 Task: Use the formula "COUPNCD" in spreadsheet "Project portfolio".
Action: Mouse moved to (179, 390)
Screenshot: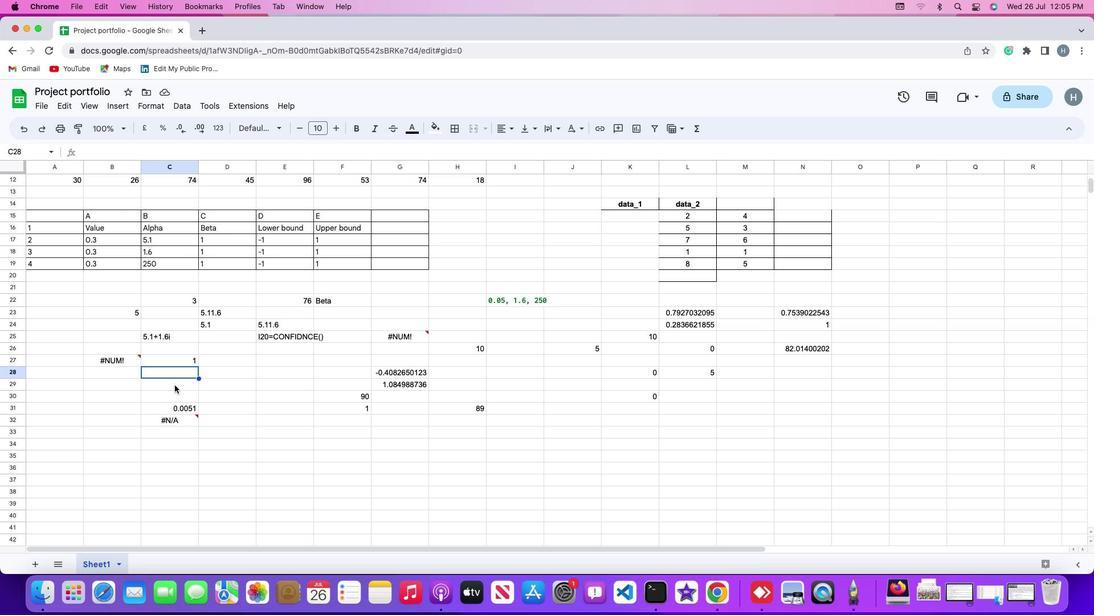 
Action: Mouse pressed left at (179, 390)
Screenshot: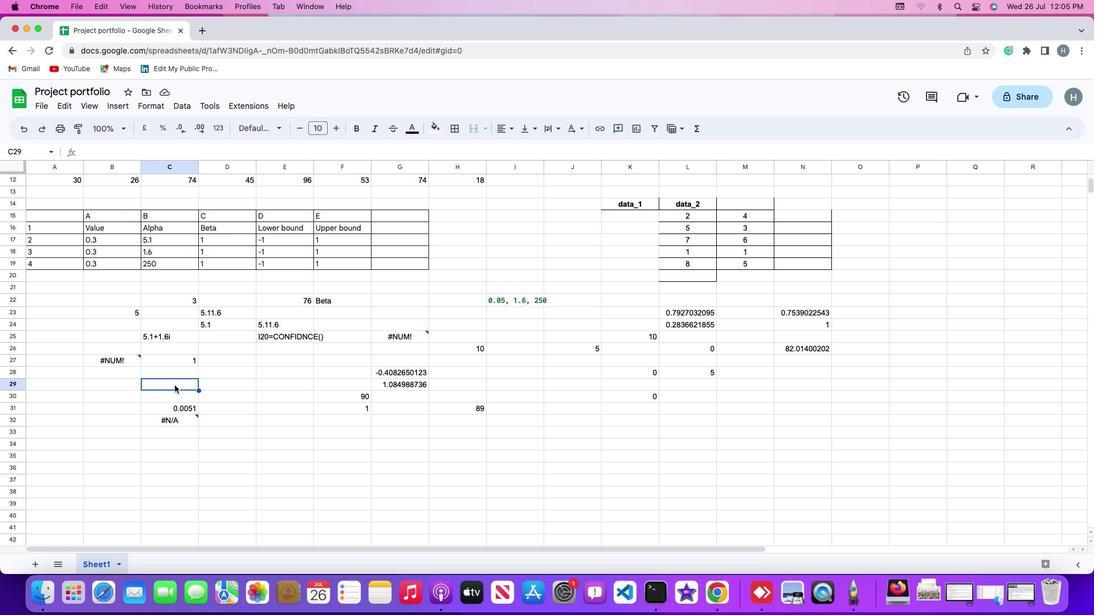 
Action: Mouse moved to (112, 111)
Screenshot: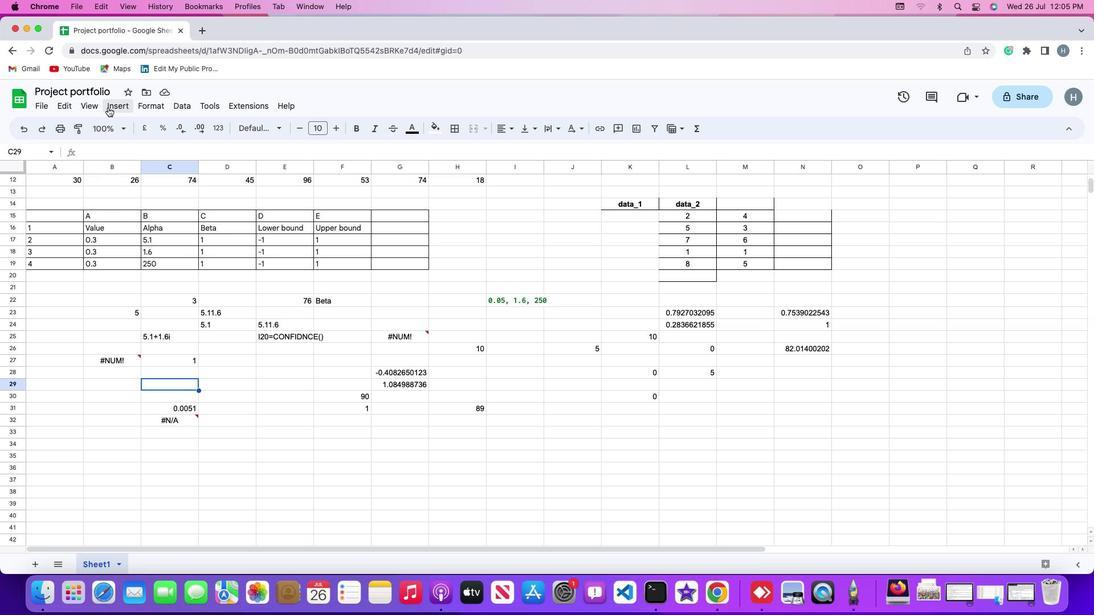 
Action: Mouse pressed left at (112, 111)
Screenshot: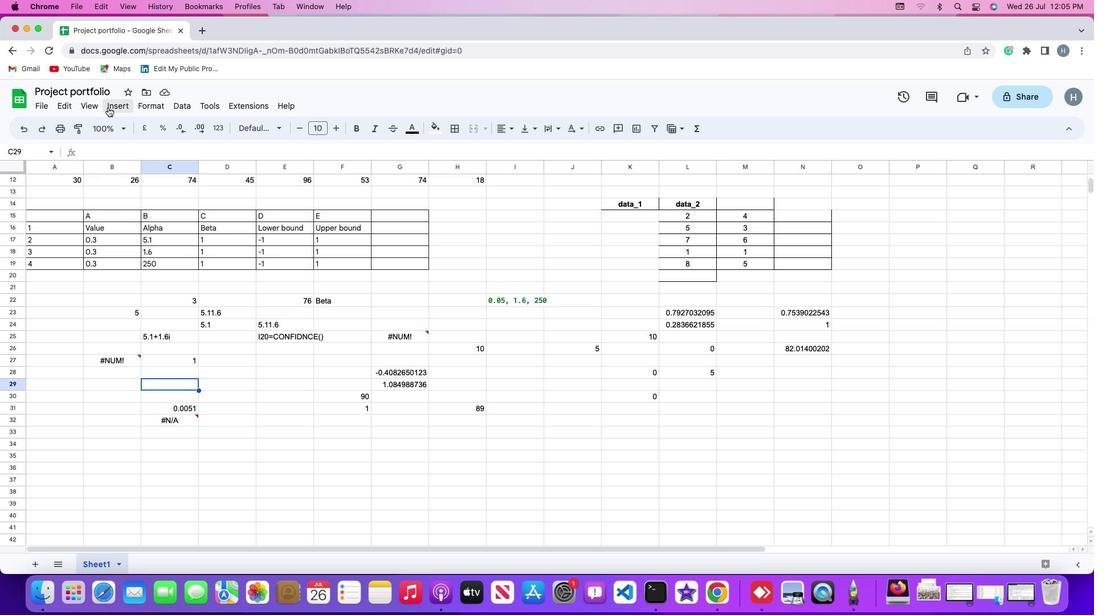 
Action: Mouse moved to (165, 293)
Screenshot: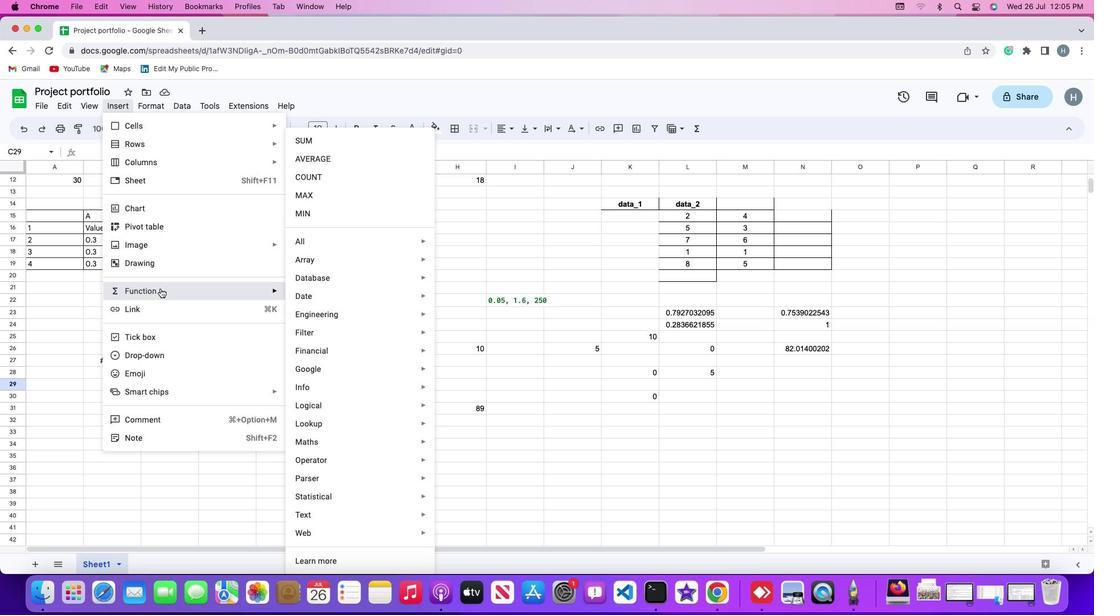 
Action: Mouse pressed left at (165, 293)
Screenshot: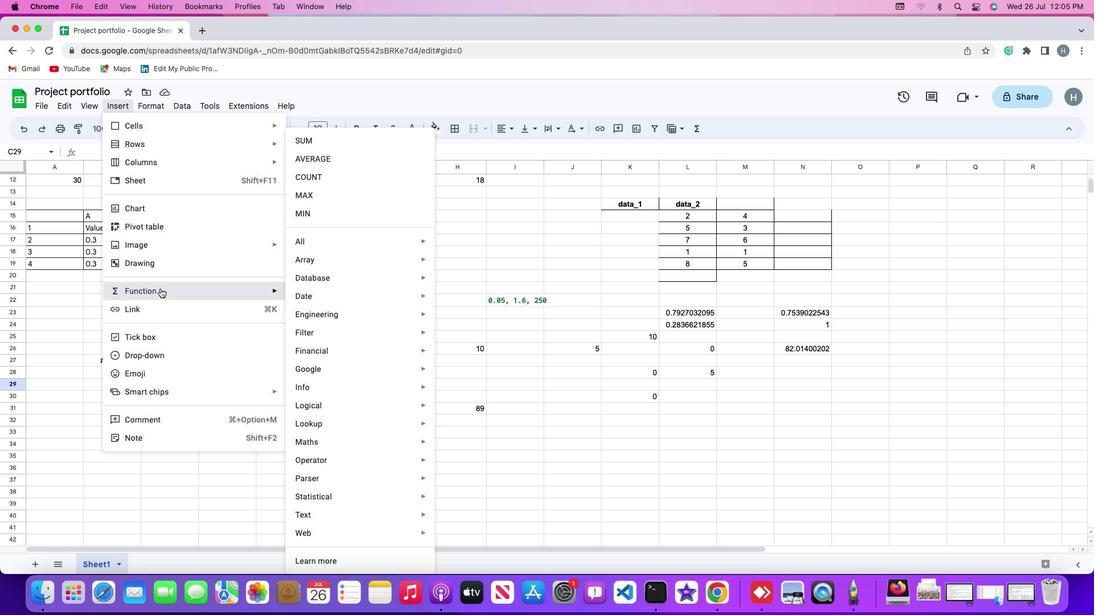 
Action: Mouse moved to (314, 252)
Screenshot: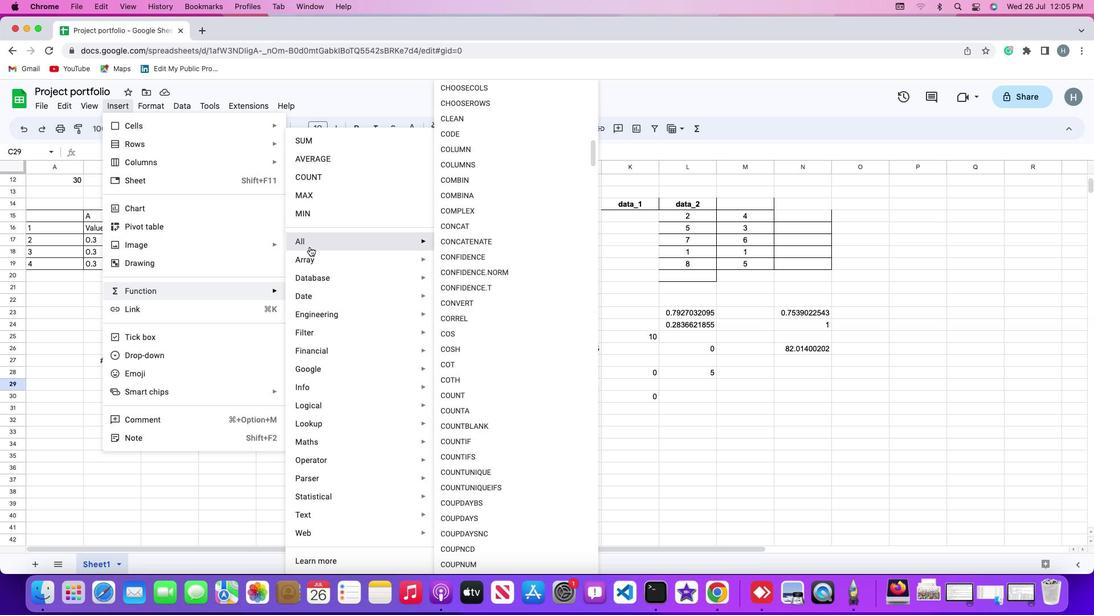 
Action: Mouse pressed left at (314, 252)
Screenshot: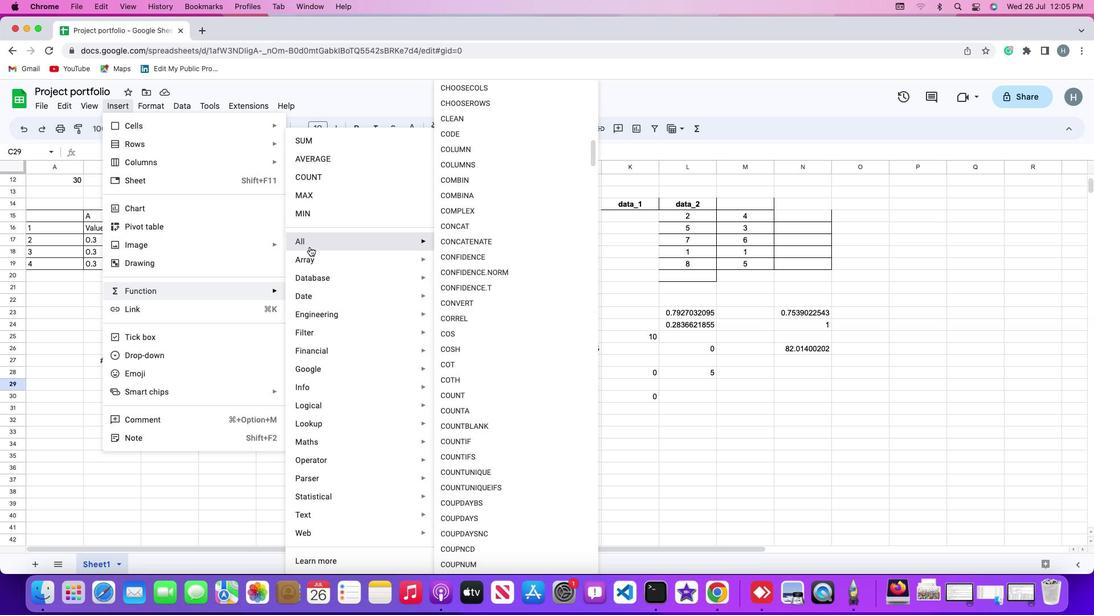 
Action: Mouse moved to (479, 563)
Screenshot: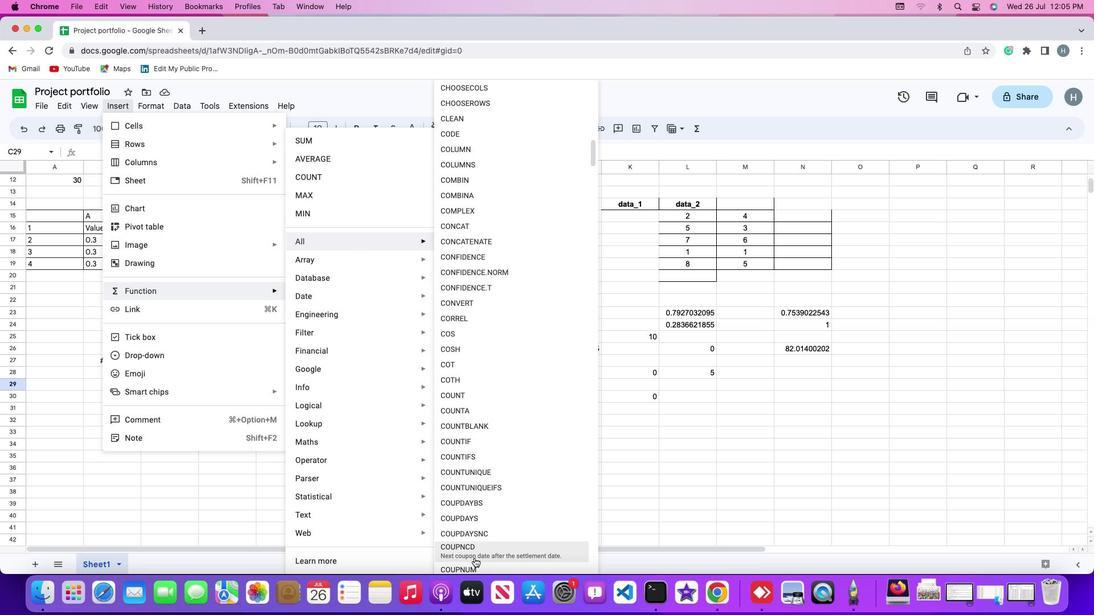 
Action: Mouse pressed left at (479, 563)
Screenshot: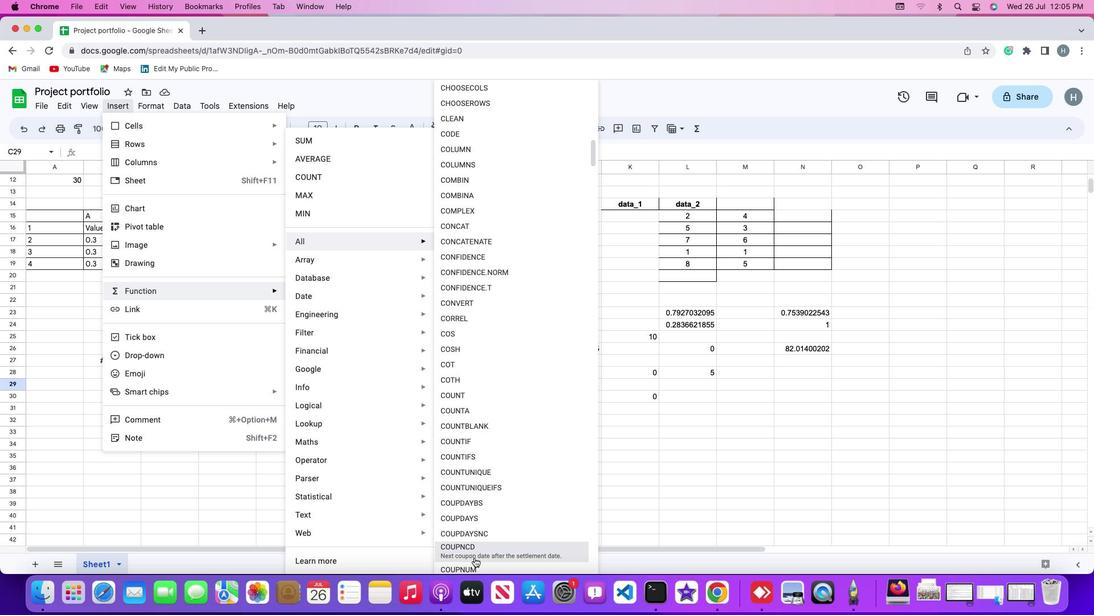 
Action: Mouse moved to (62, 243)
Screenshot: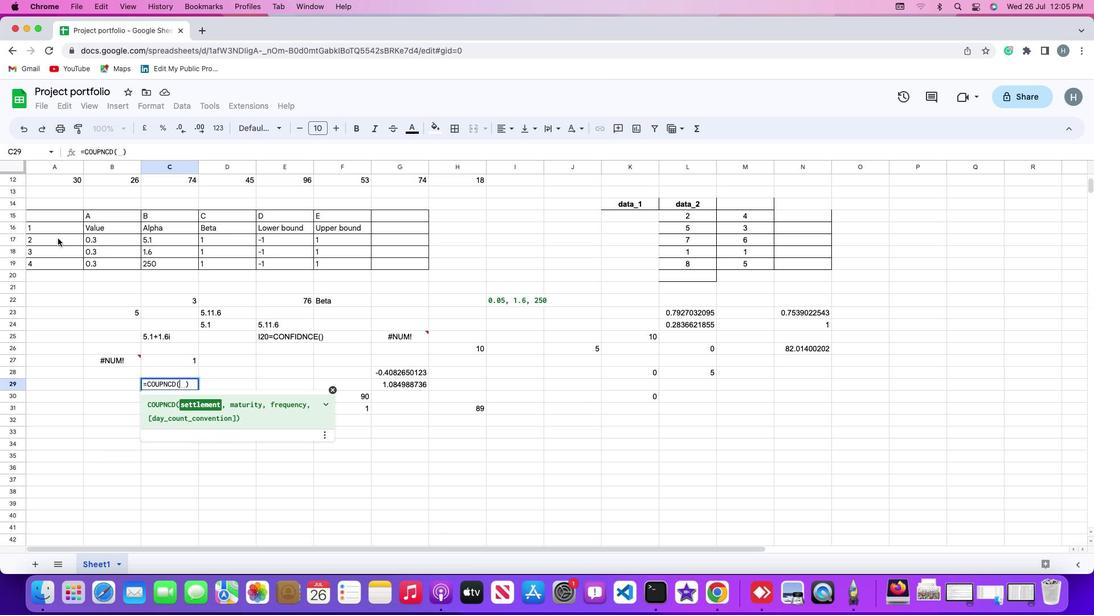 
Action: Mouse pressed left at (62, 243)
Screenshot: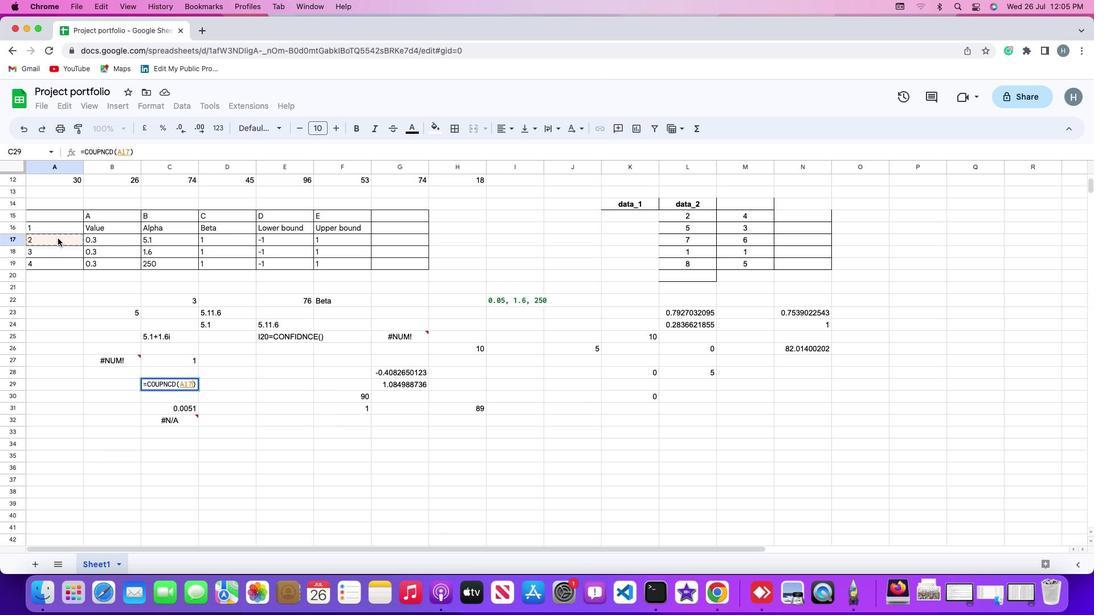 
Action: Key pressed ','
Screenshot: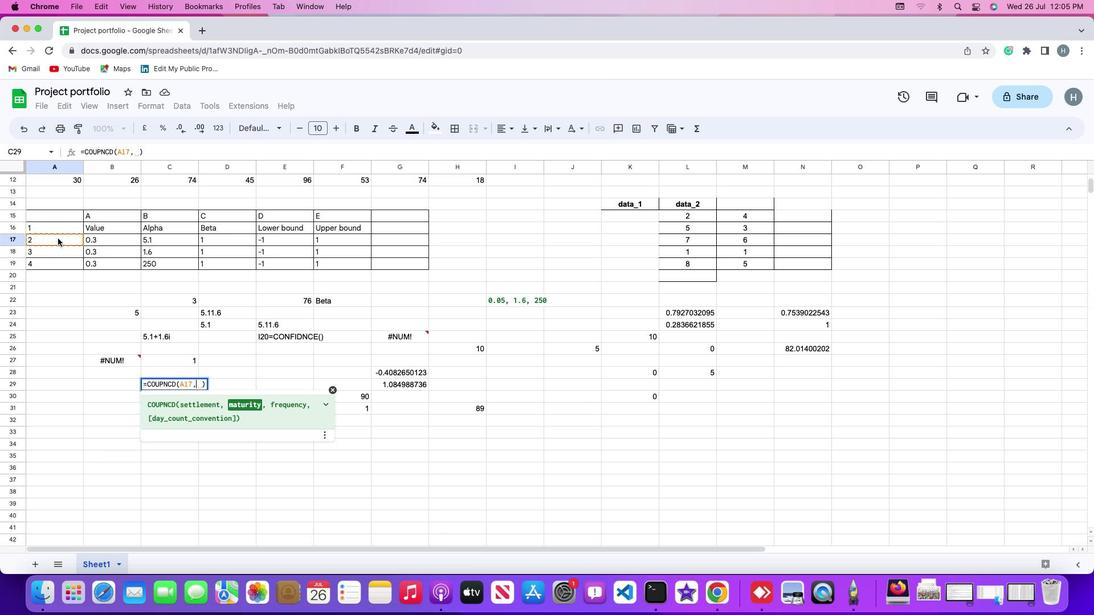 
Action: Mouse moved to (58, 257)
Screenshot: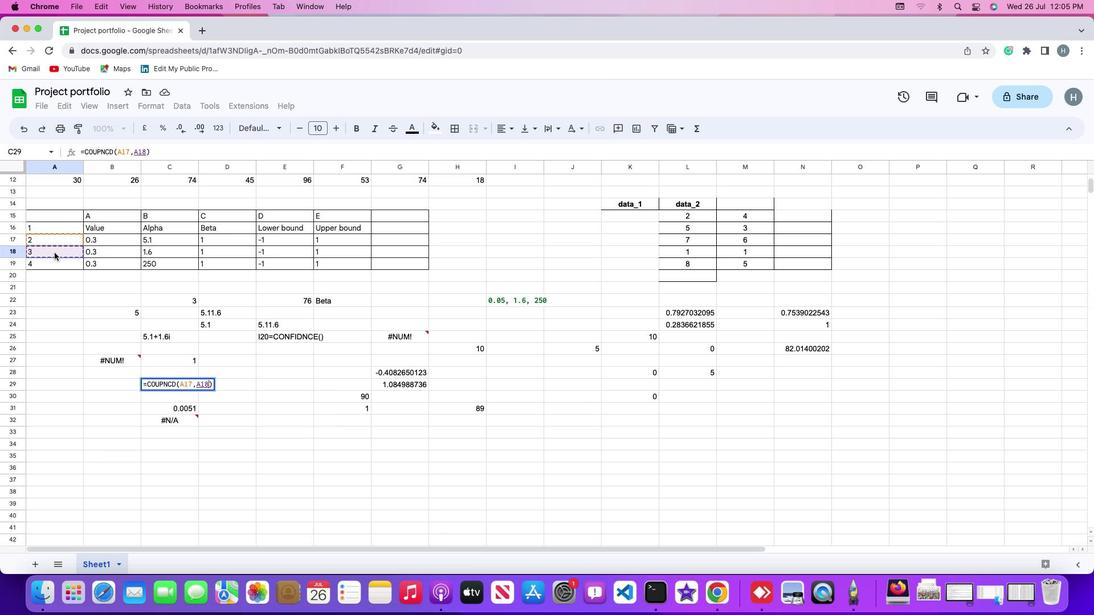 
Action: Mouse pressed left at (58, 257)
Screenshot: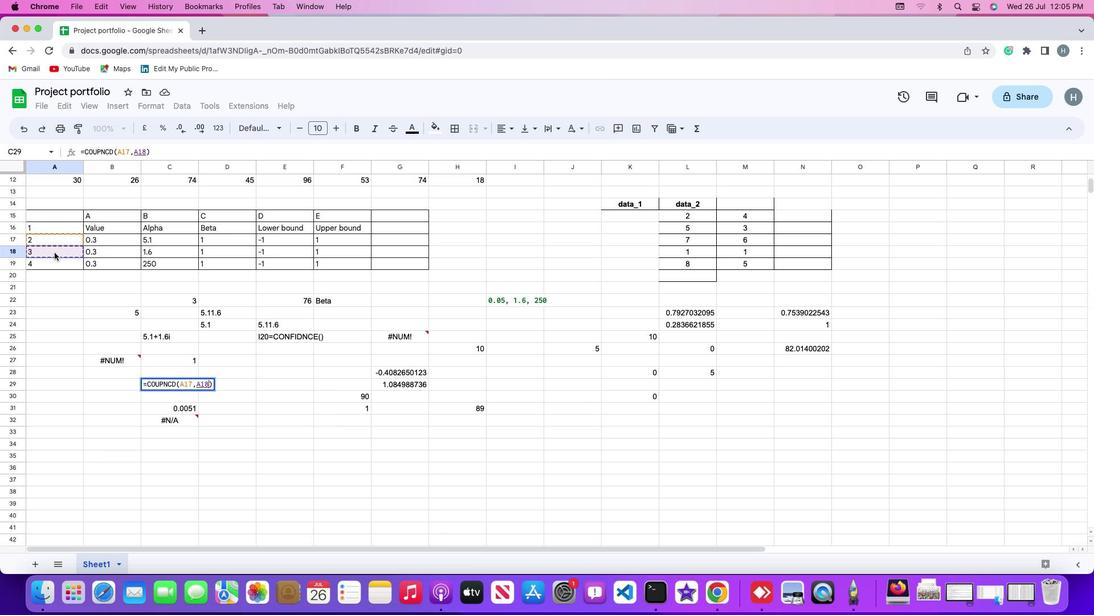
Action: Key pressed ','
Screenshot: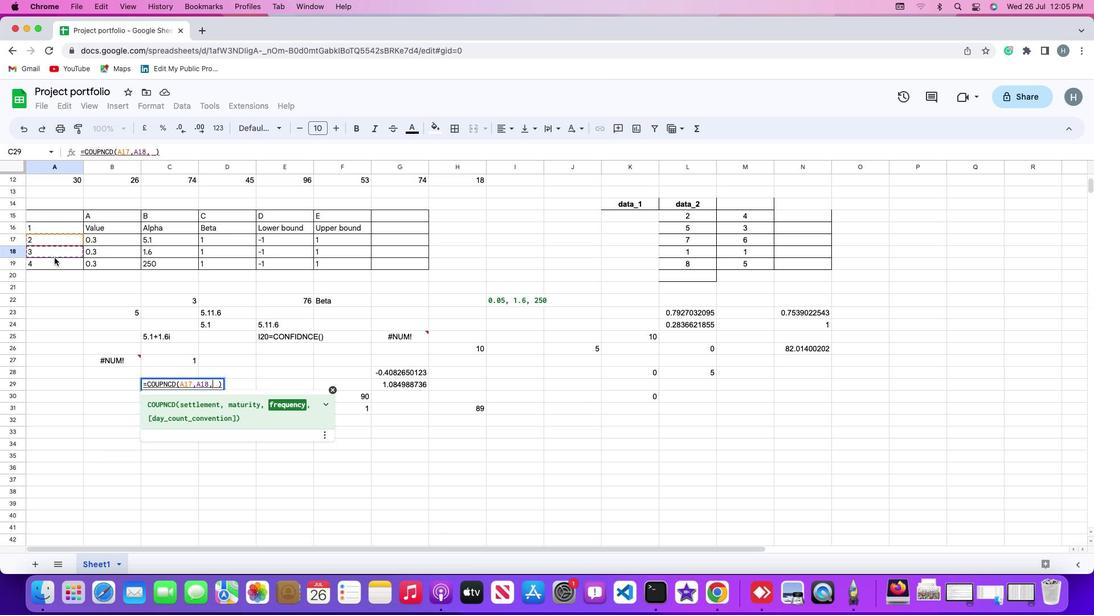 
Action: Mouse moved to (57, 270)
Screenshot: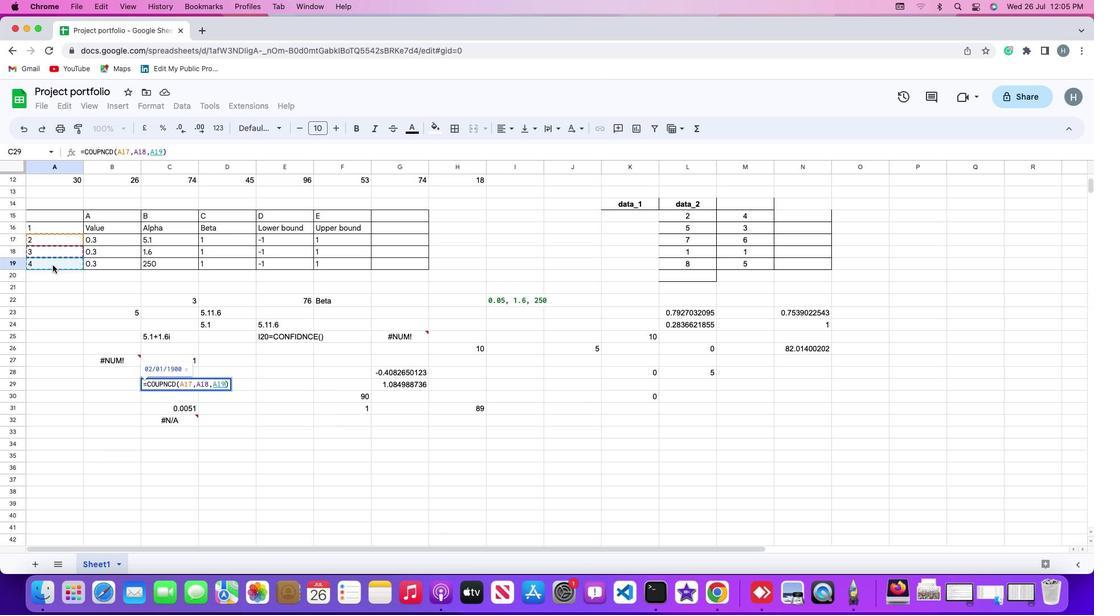 
Action: Mouse pressed left at (57, 270)
Screenshot: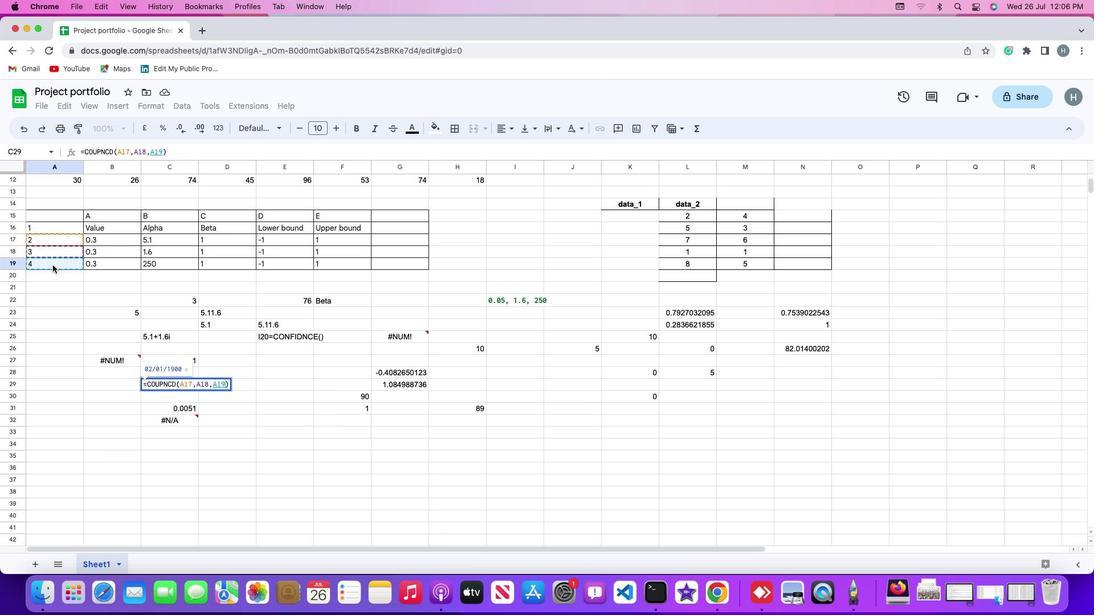
Action: Key pressed ',''1'Key.enter
Screenshot: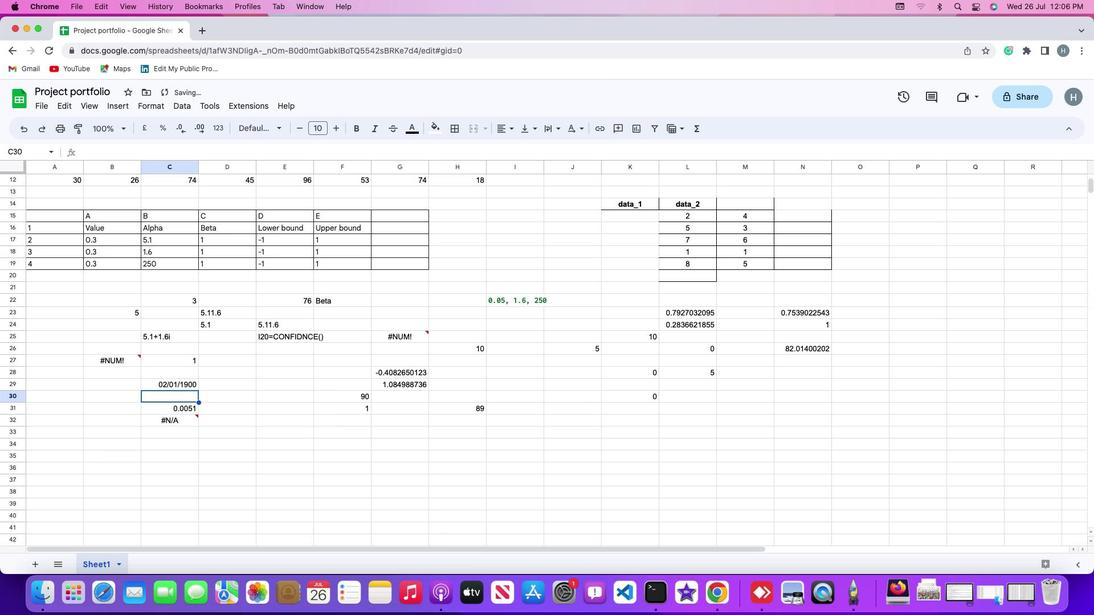 
